 Task: Edit the show available start times in increments of 1 hour.
Action: Mouse moved to (413, 297)
Screenshot: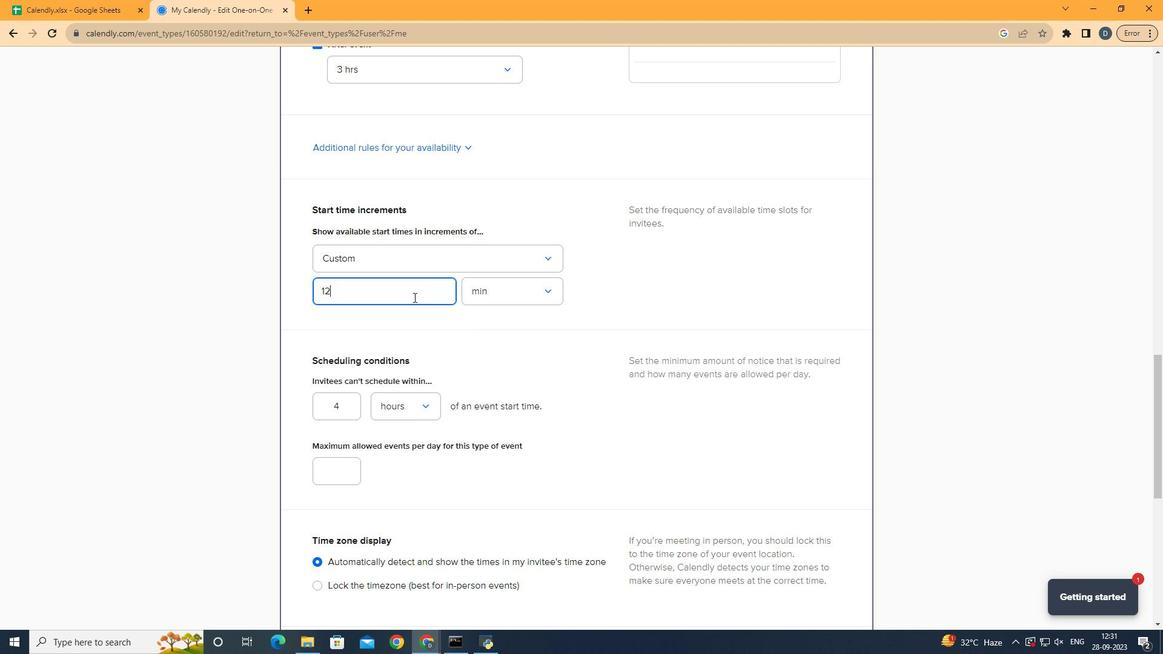 
Action: Mouse pressed left at (413, 297)
Screenshot: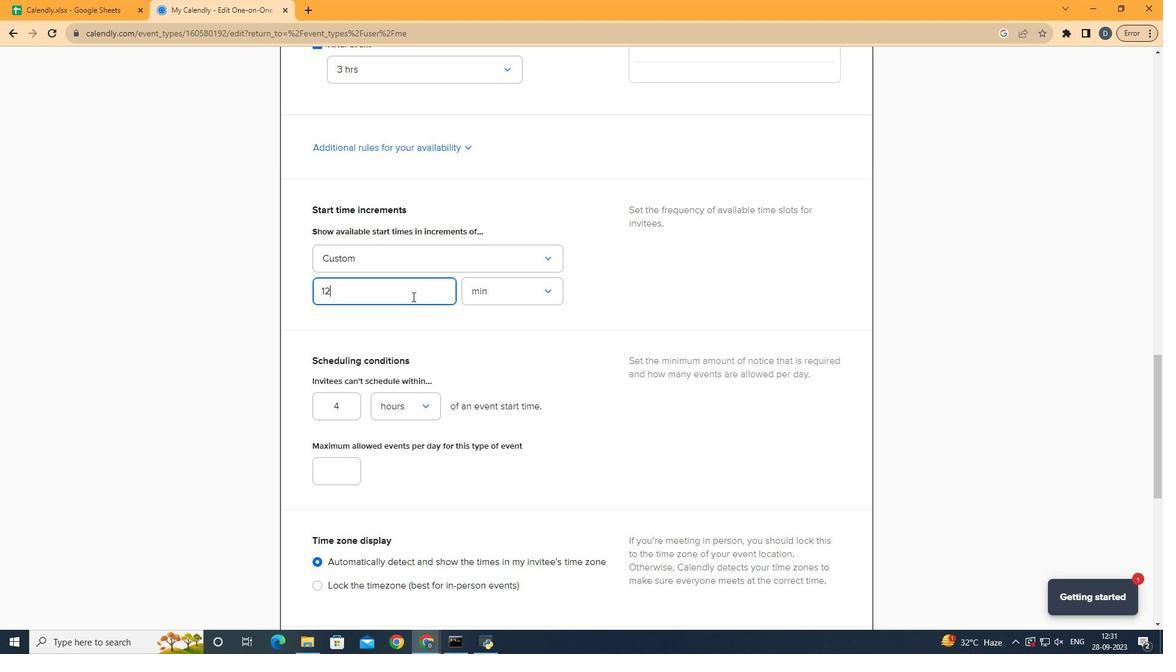 
Action: Mouse moved to (412, 296)
Screenshot: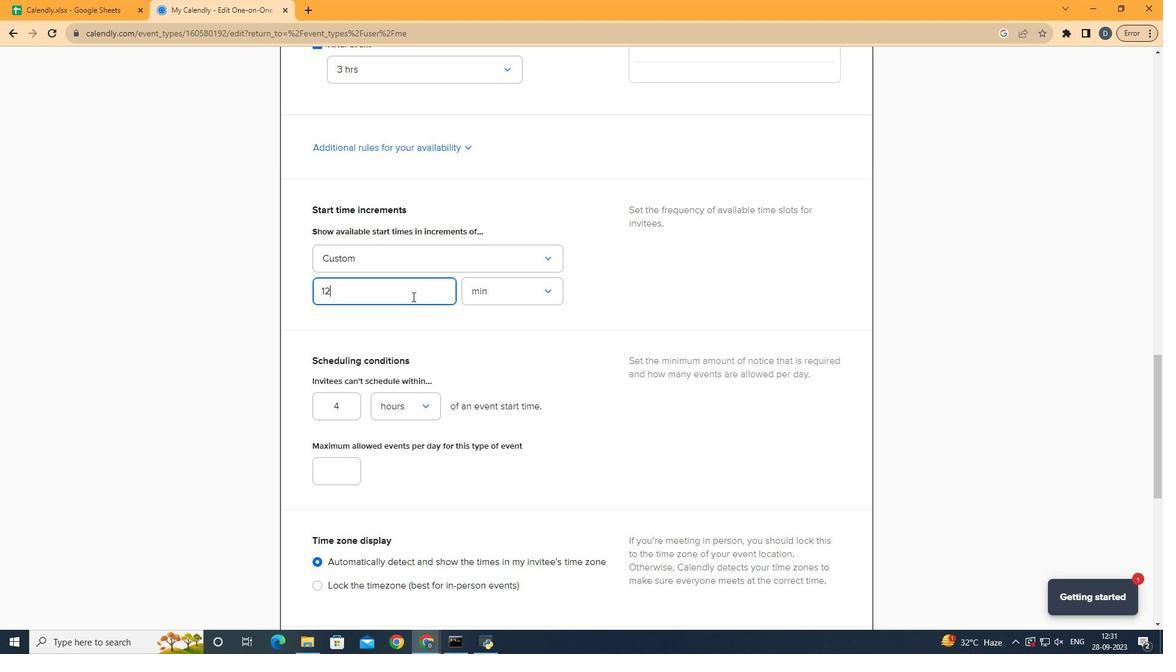 
Action: Key pressed <Key.backspace>
Screenshot: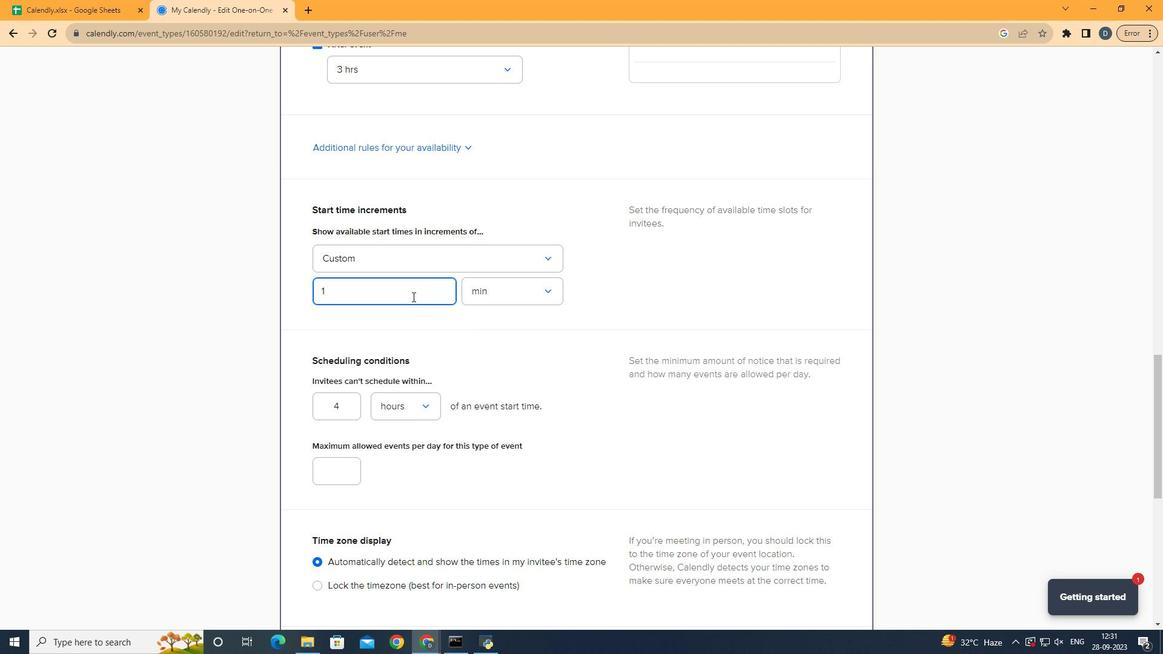 
Action: Mouse moved to (510, 283)
Screenshot: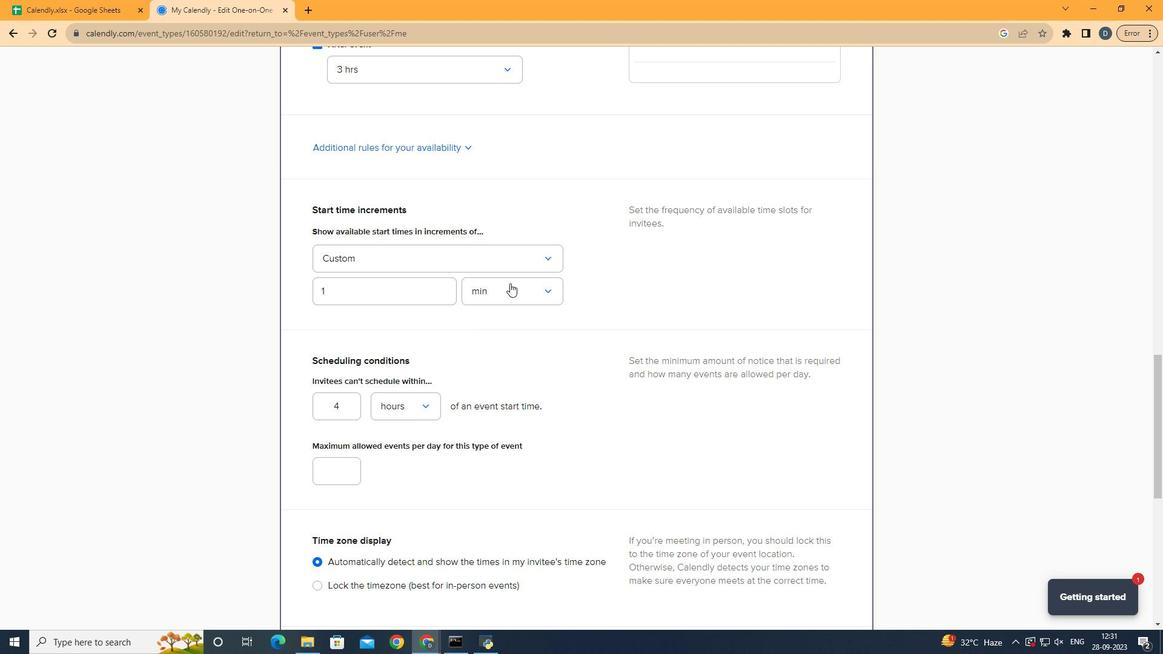 
Action: Mouse pressed left at (510, 283)
Screenshot: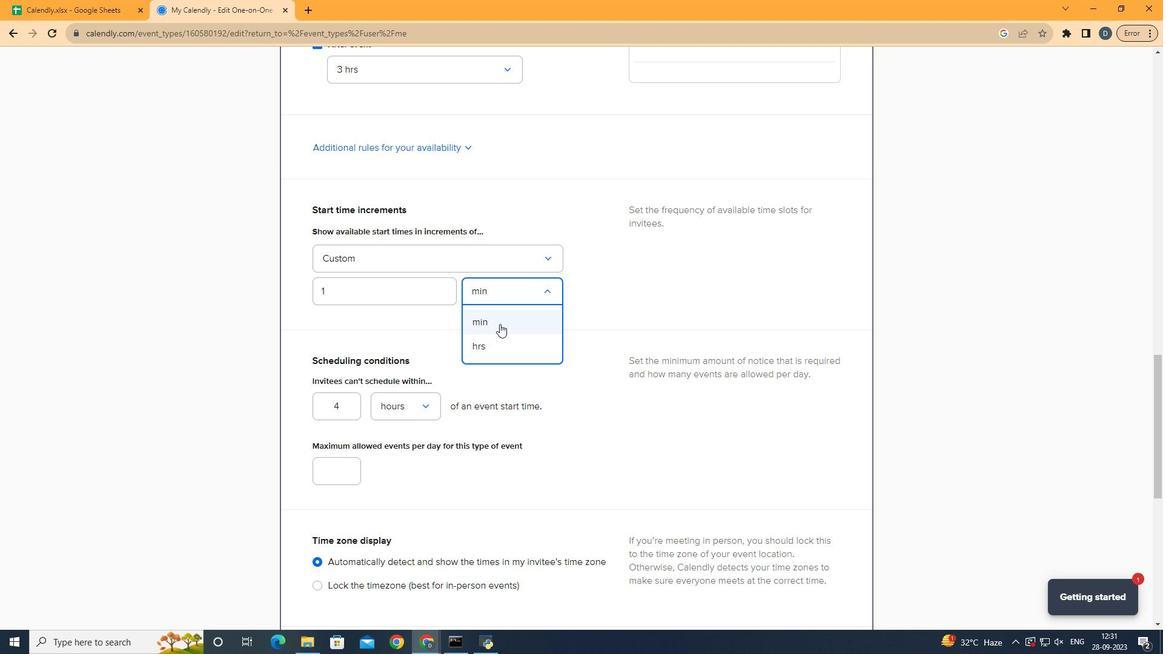 
Action: Mouse moved to (500, 344)
Screenshot: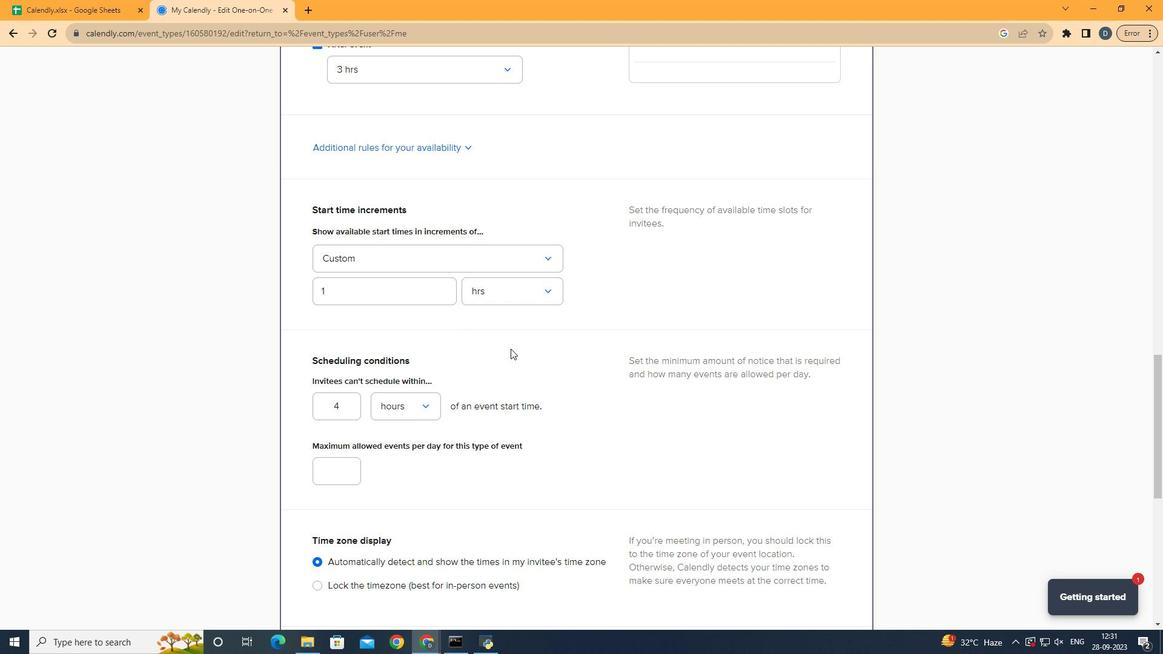 
Action: Mouse pressed left at (500, 344)
Screenshot: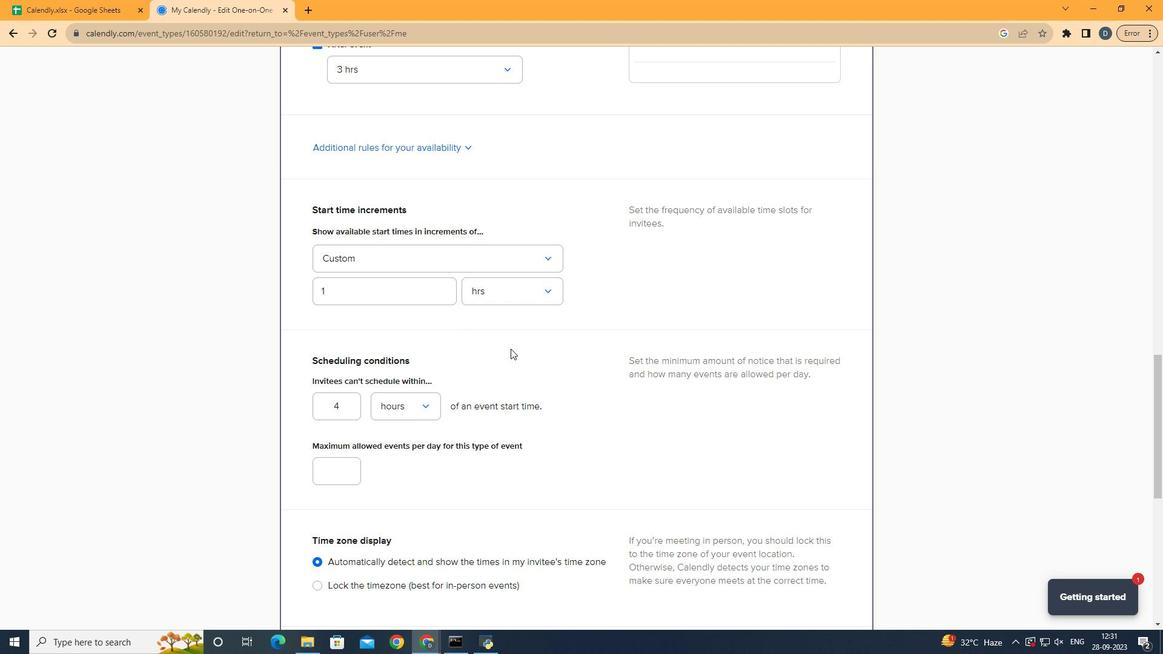 
Action: Mouse moved to (589, 374)
Screenshot: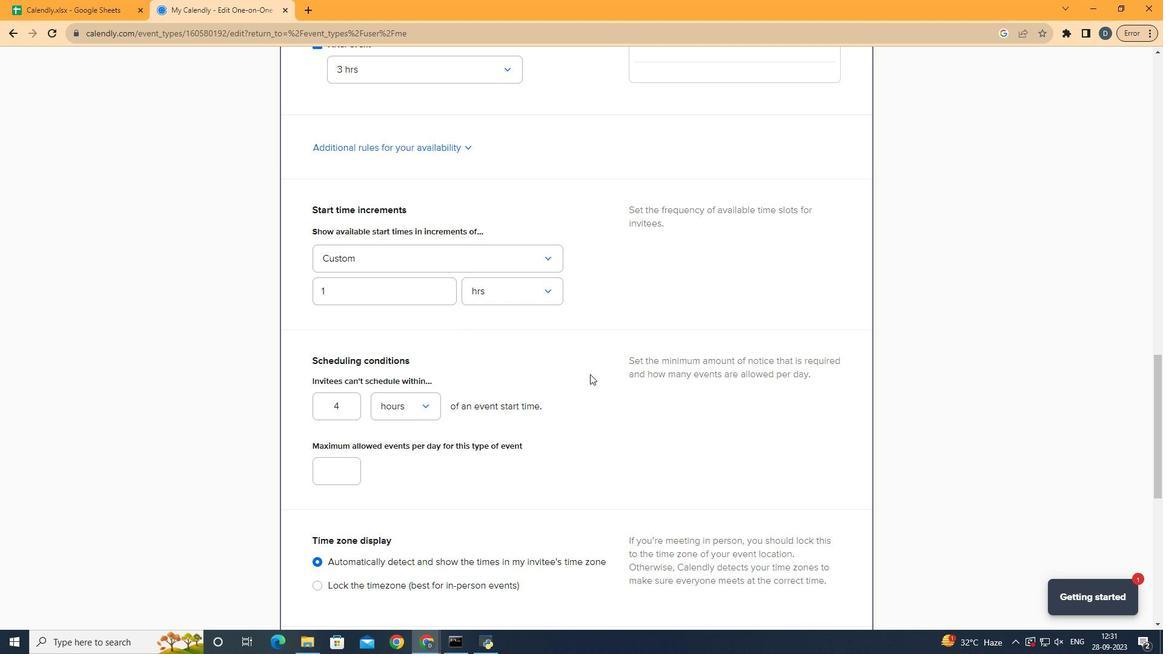 
